 Task: Customize the loan type to 5/1 ARM.
Action: Mouse moved to (648, 54)
Screenshot: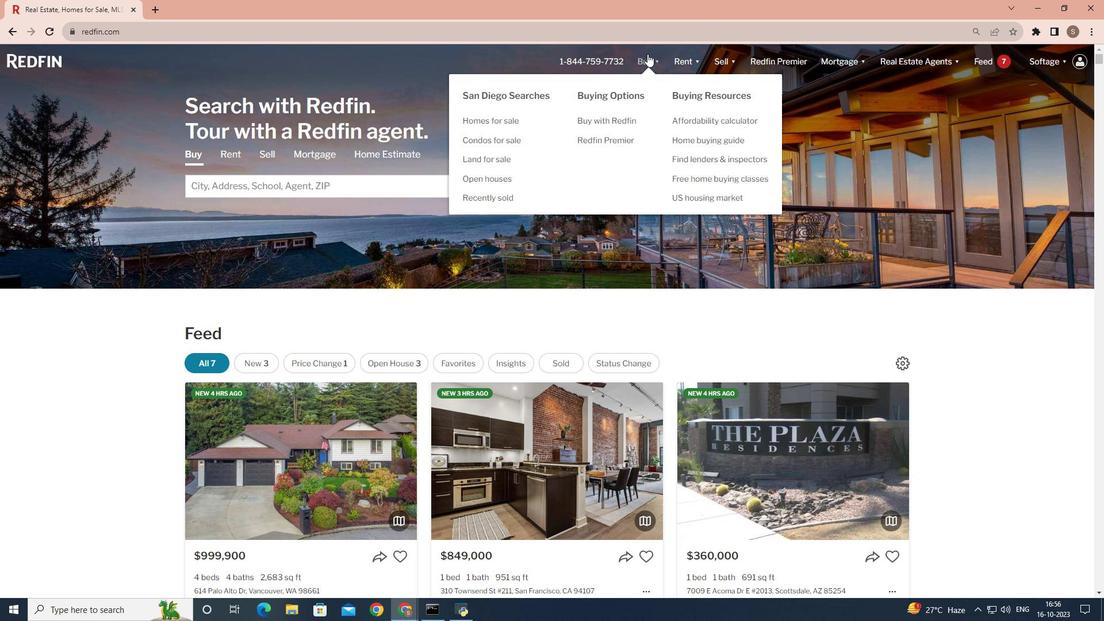 
Action: Mouse pressed left at (648, 54)
Screenshot: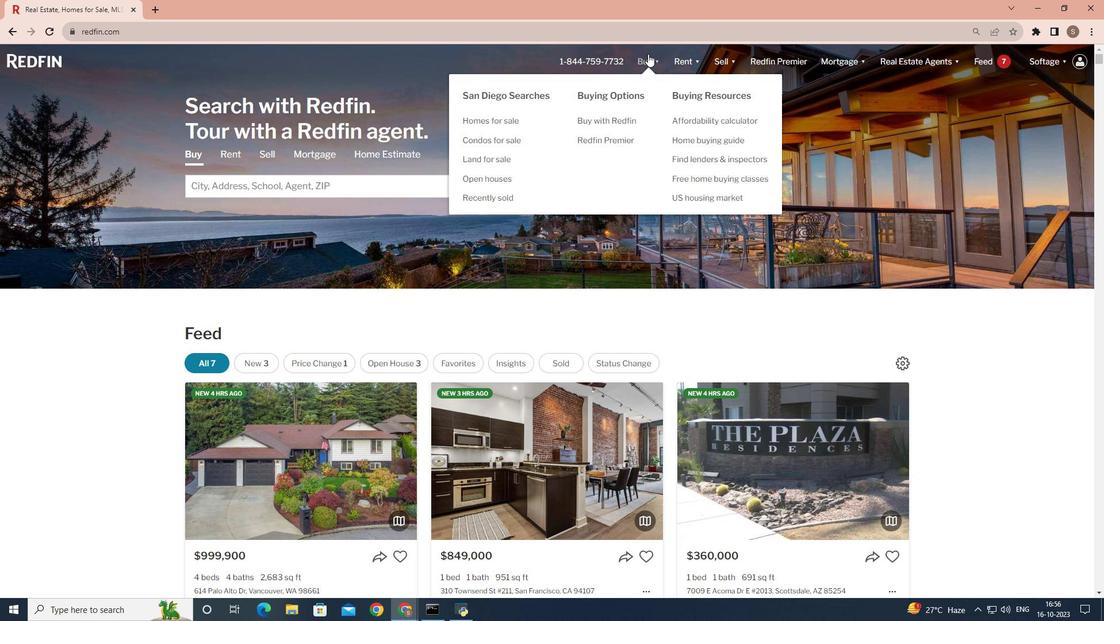 
Action: Mouse moved to (305, 234)
Screenshot: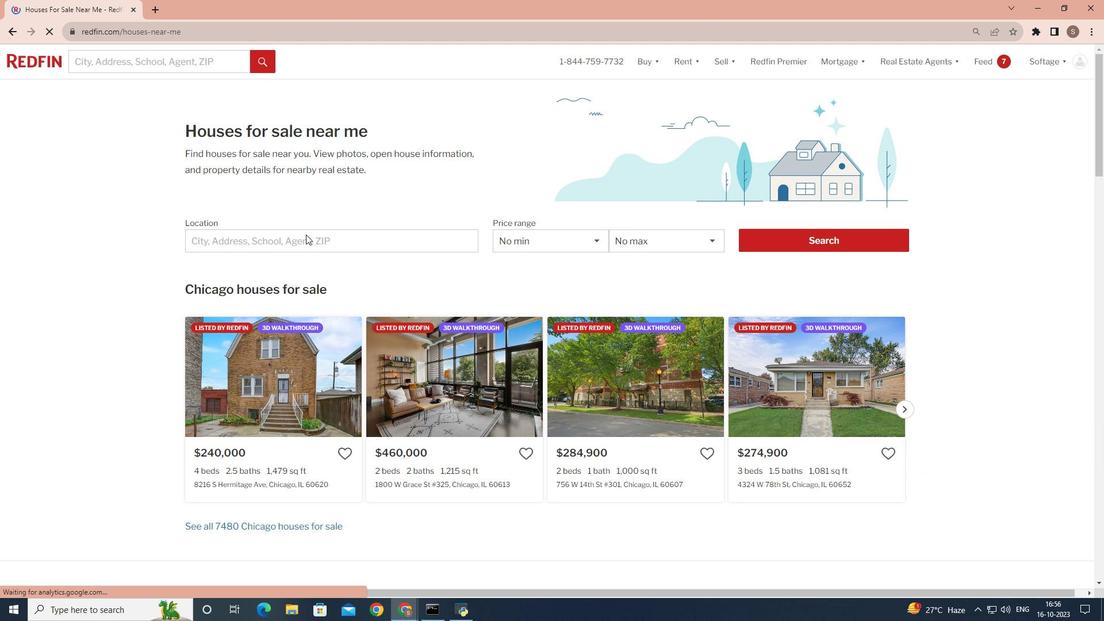 
Action: Mouse pressed left at (305, 234)
Screenshot: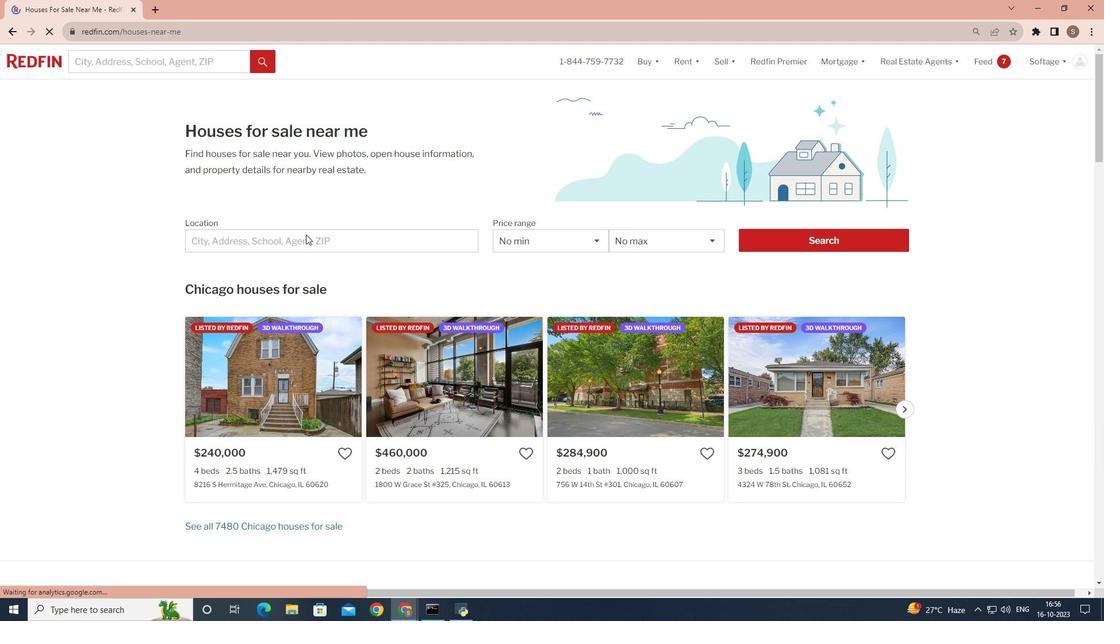 
Action: Mouse moved to (269, 241)
Screenshot: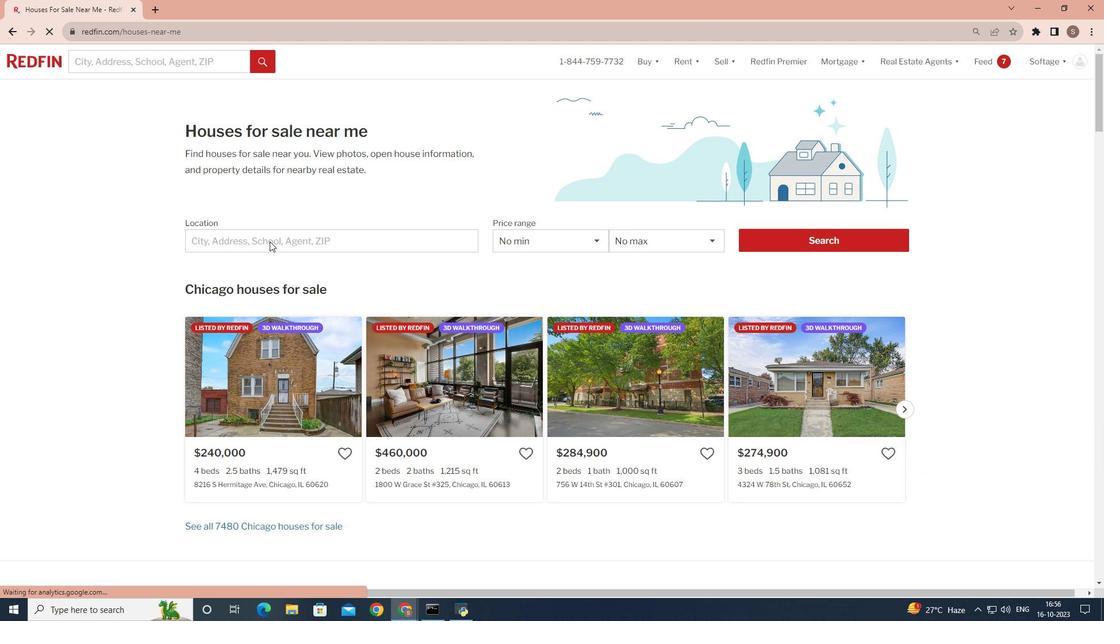 
Action: Mouse pressed left at (269, 241)
Screenshot: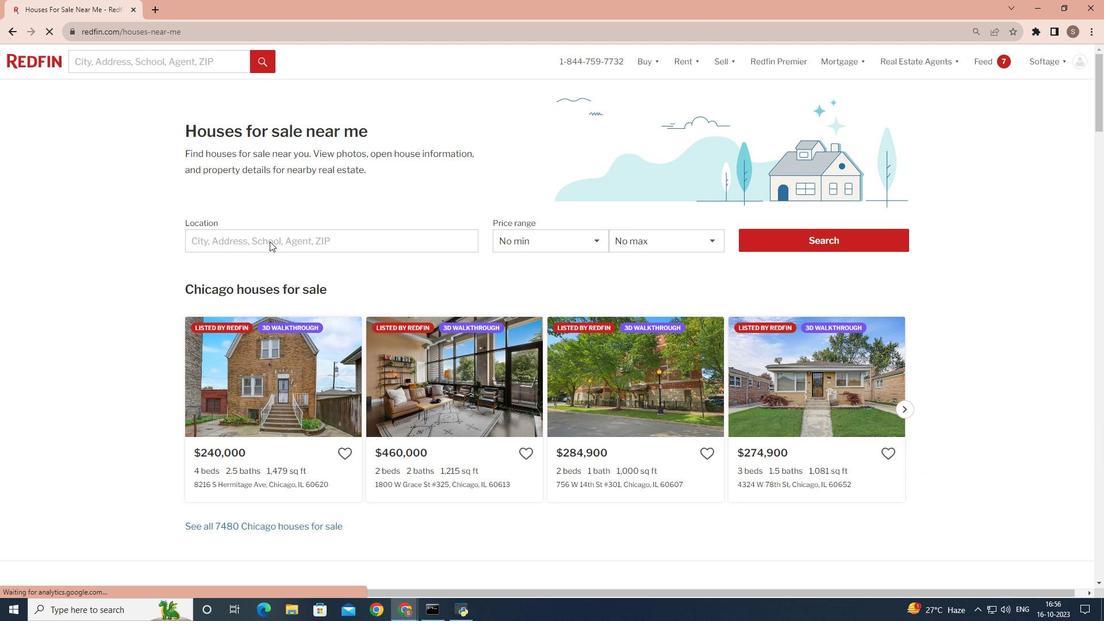 
Action: Mouse moved to (226, 233)
Screenshot: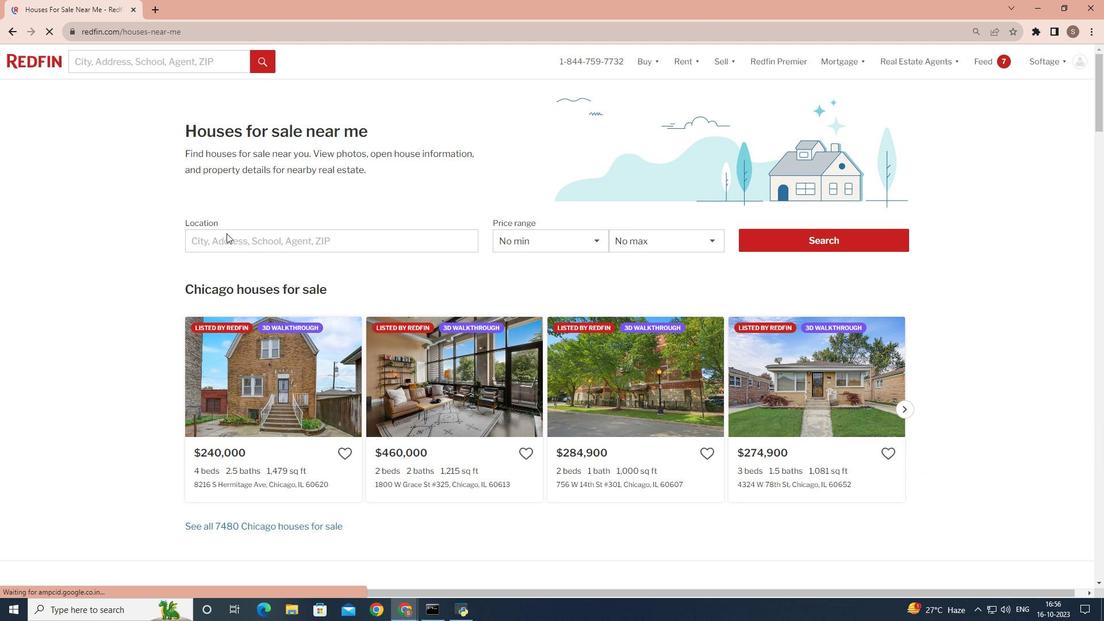 
Action: Mouse pressed left at (226, 233)
Screenshot: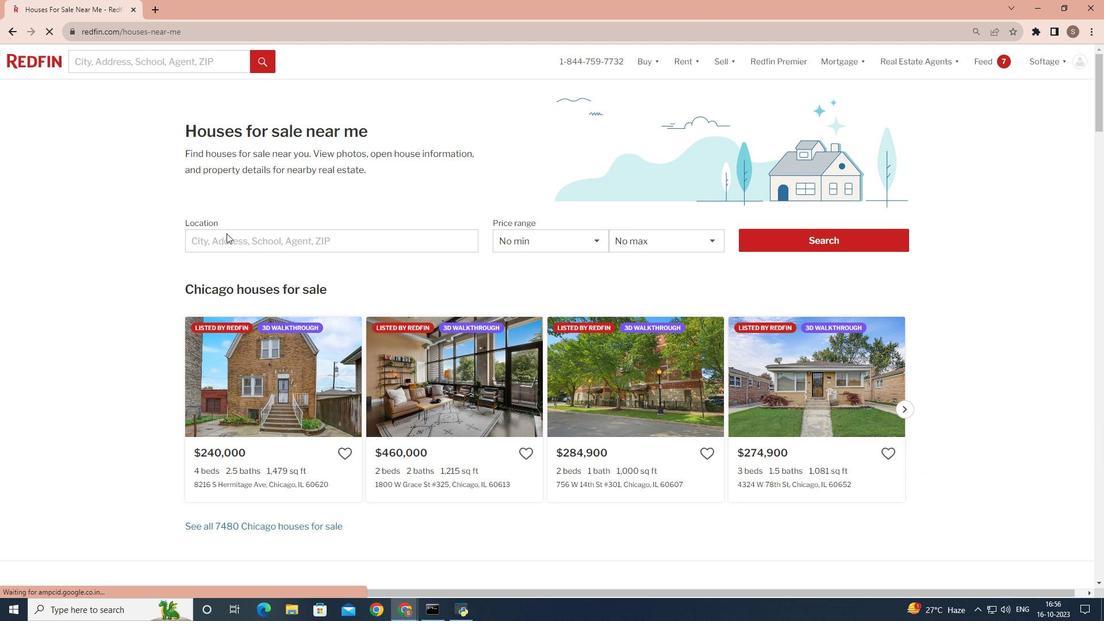 
Action: Mouse moved to (213, 238)
Screenshot: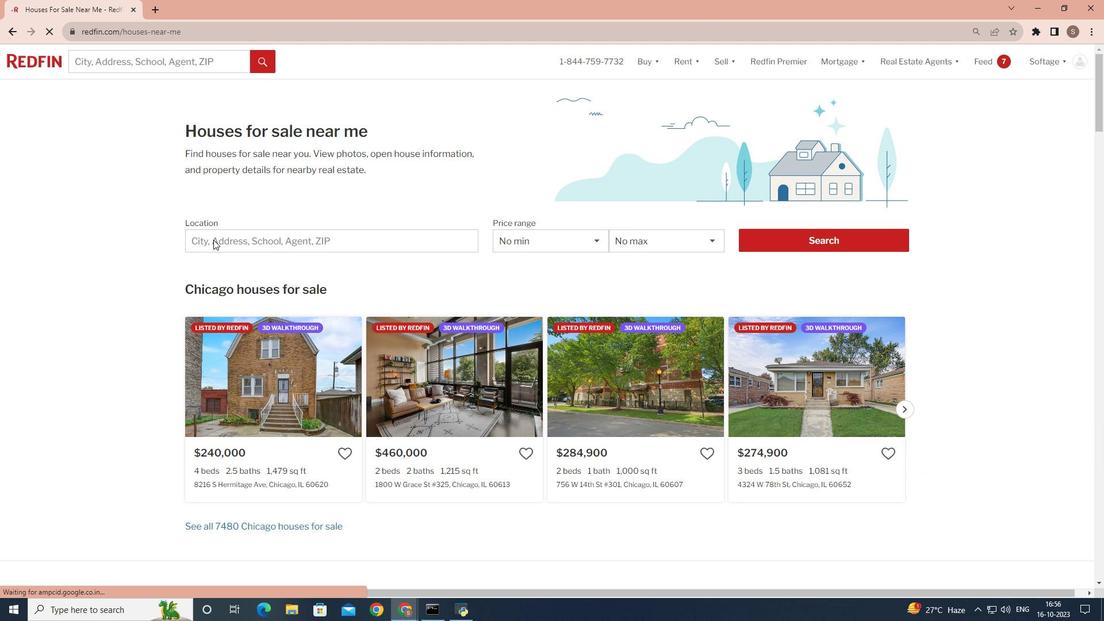 
Action: Mouse pressed left at (213, 238)
Screenshot: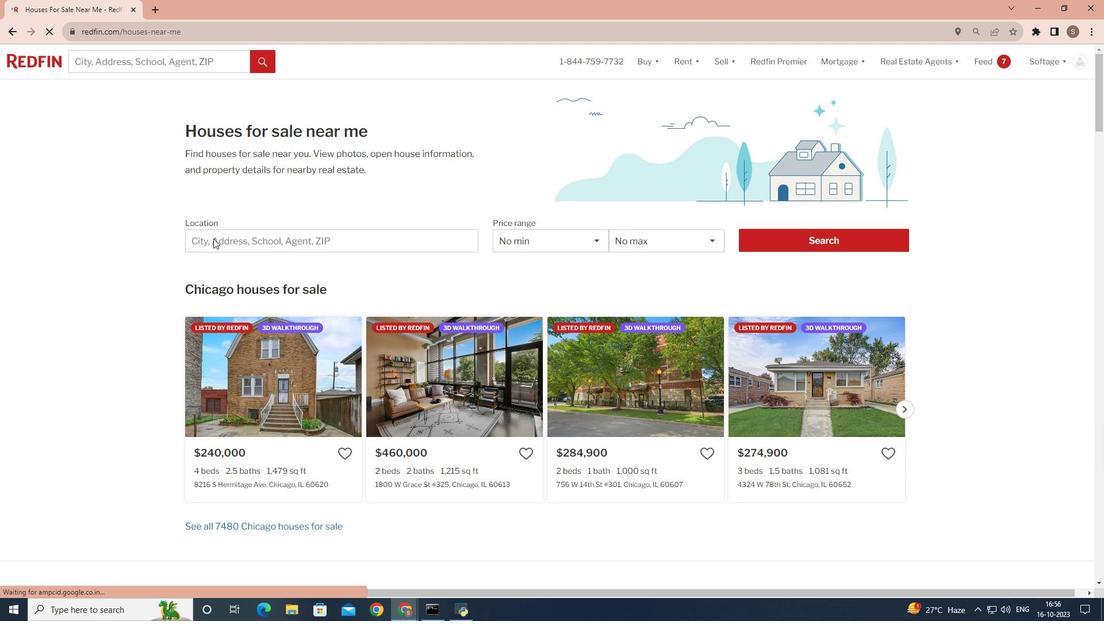 
Action: Key pressed <Key.shift>San<Key.space><Key.shift>Diego
Screenshot: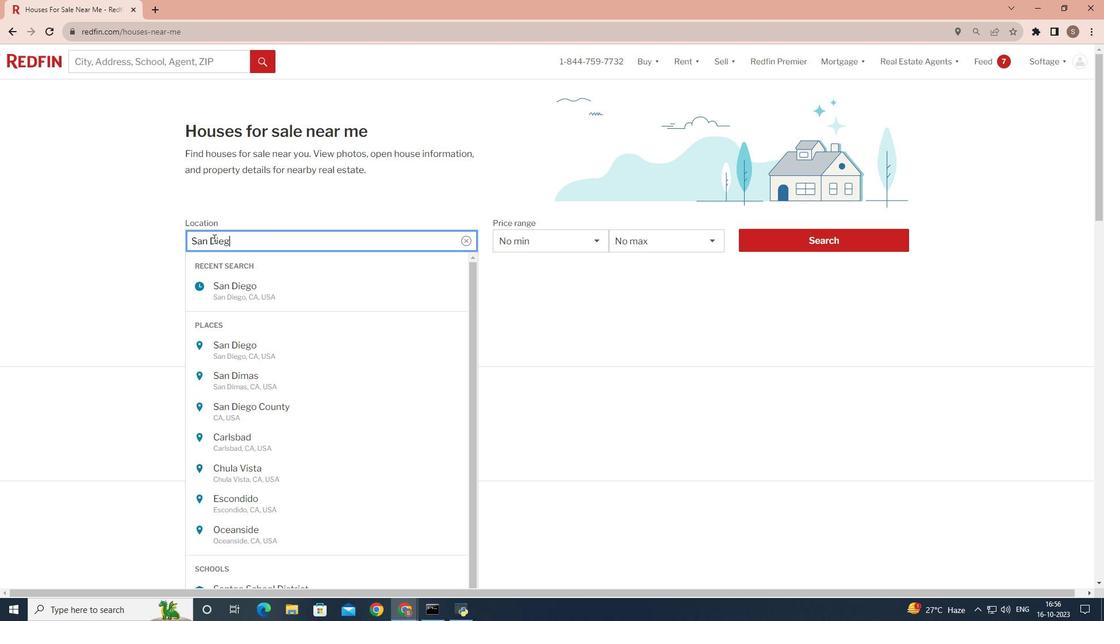 
Action: Mouse moved to (806, 245)
Screenshot: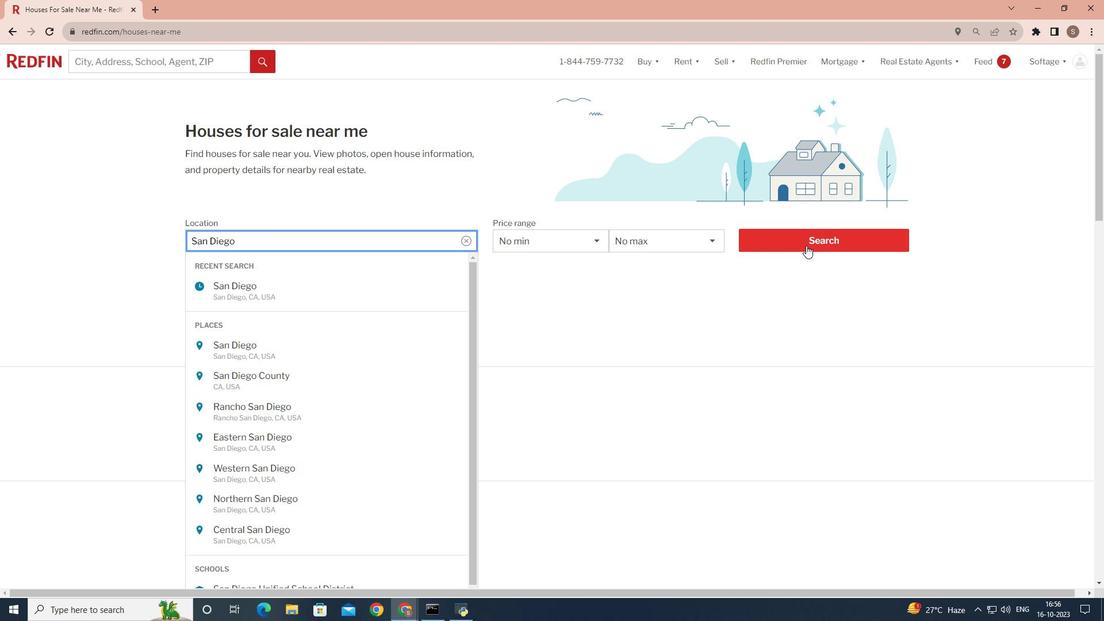 
Action: Mouse pressed left at (806, 245)
Screenshot: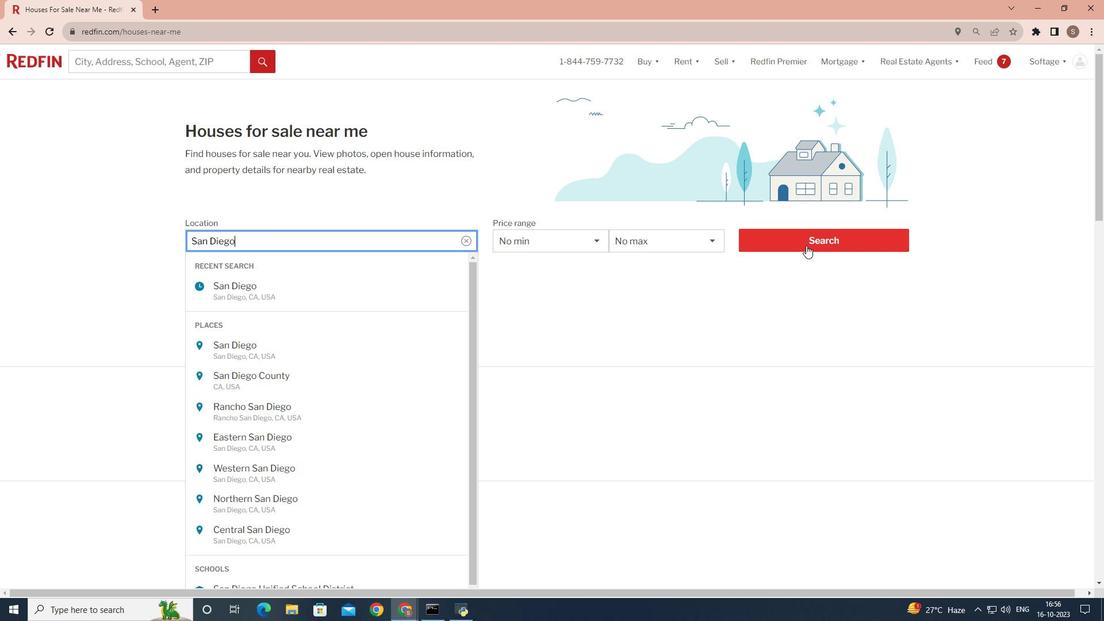 
Action: Mouse pressed left at (806, 245)
Screenshot: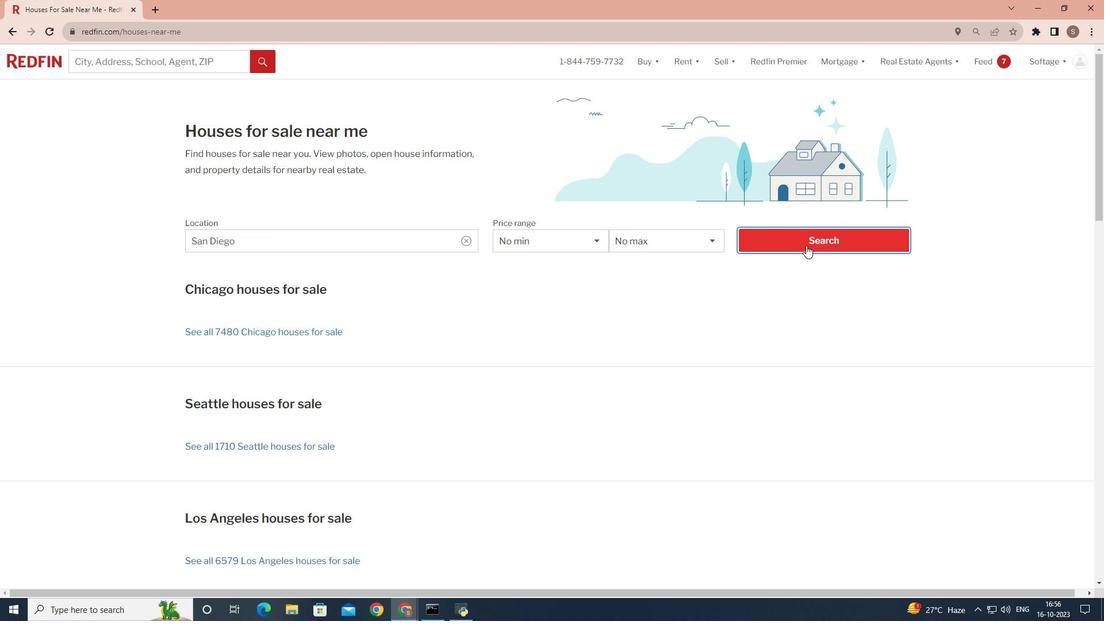 
Action: Mouse moved to (807, 233)
Screenshot: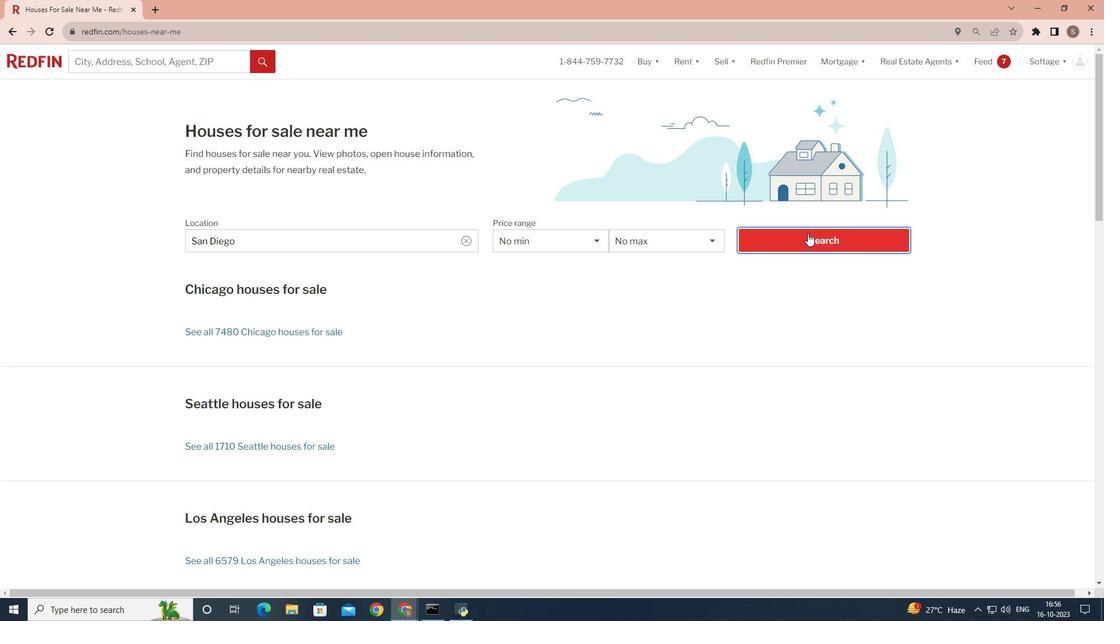 
Action: Mouse pressed left at (807, 233)
Screenshot: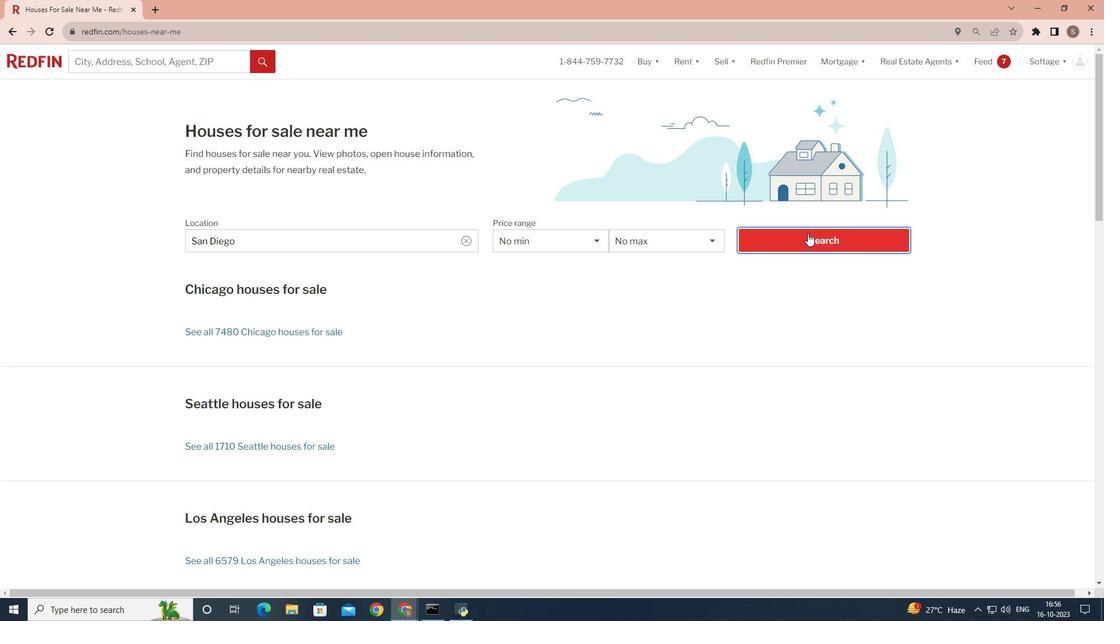 
Action: Mouse moved to (980, 136)
Screenshot: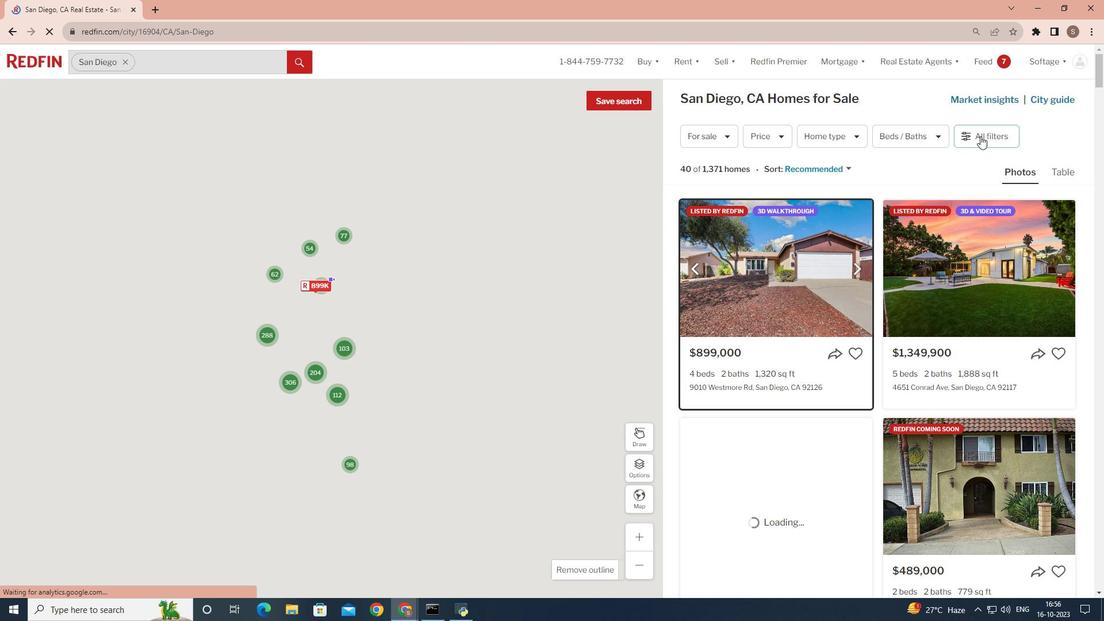 
Action: Mouse pressed left at (980, 136)
Screenshot: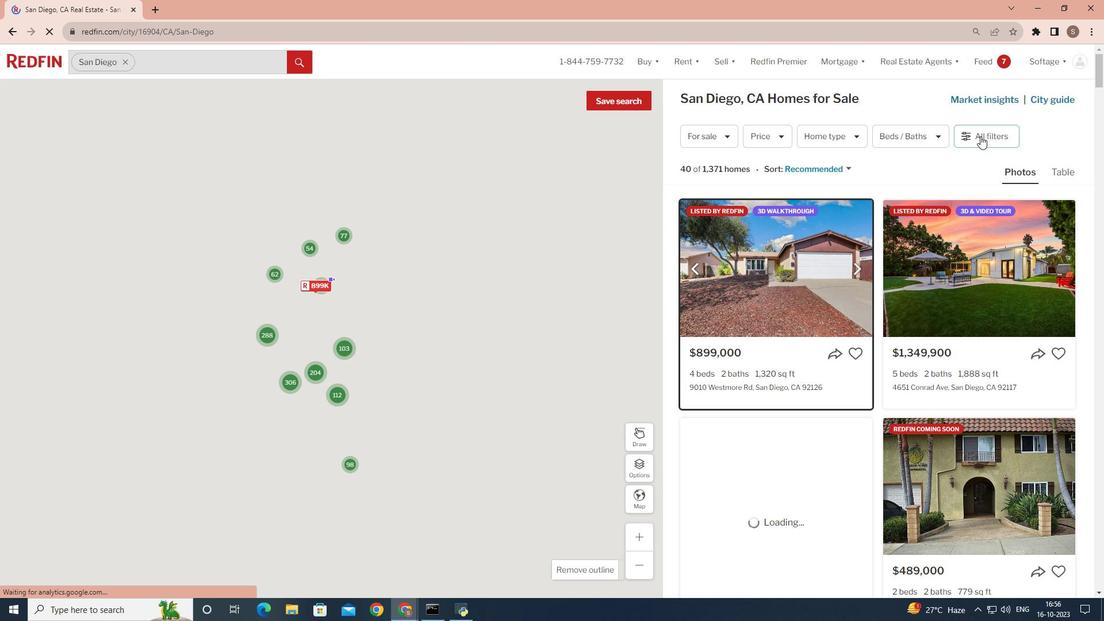 
Action: Mouse pressed left at (980, 136)
Screenshot: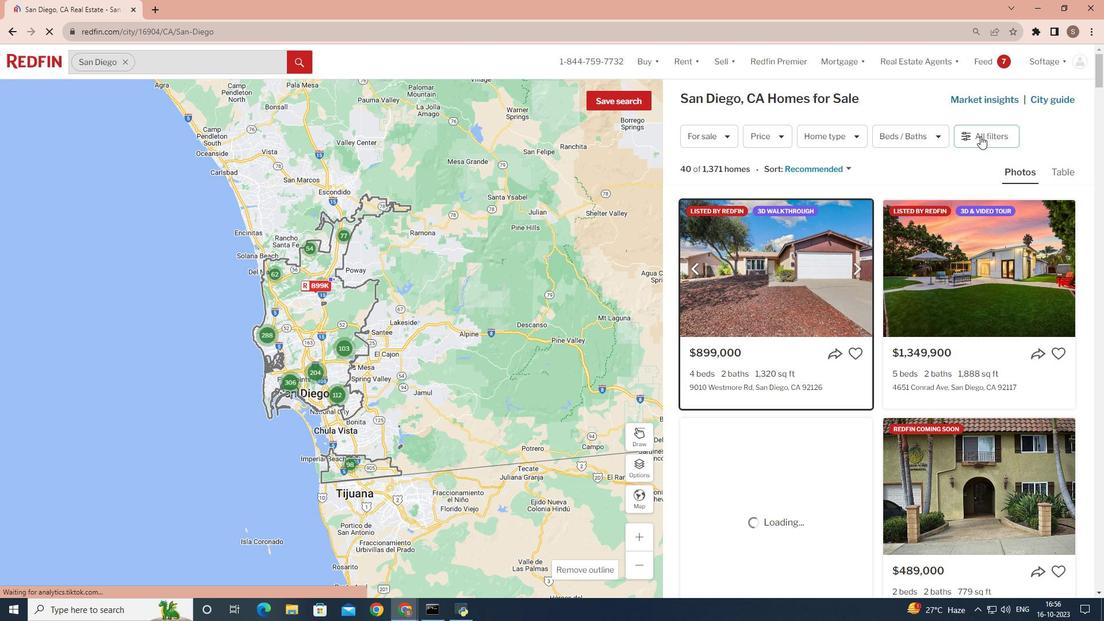 
Action: Mouse pressed left at (980, 136)
Screenshot: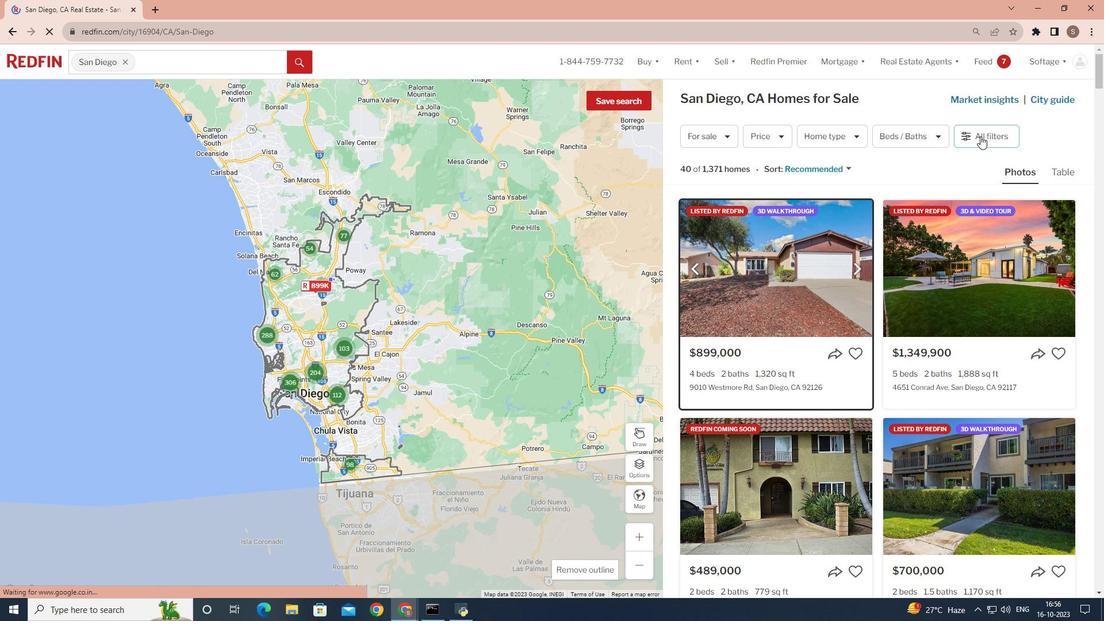 
Action: Mouse moved to (932, 158)
Screenshot: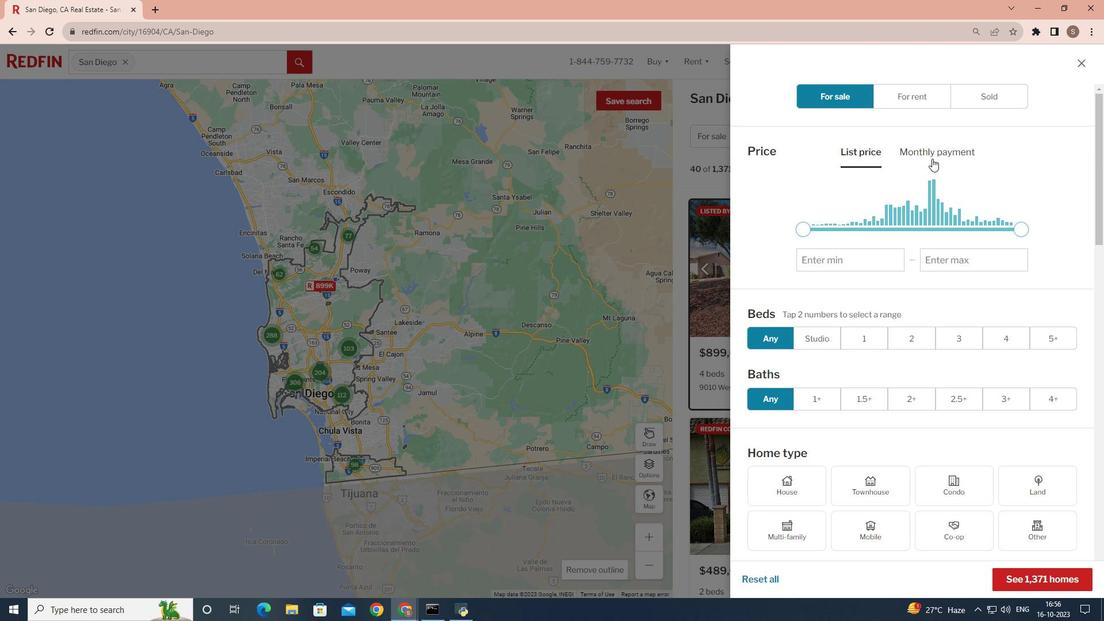 
Action: Mouse pressed left at (932, 158)
Screenshot: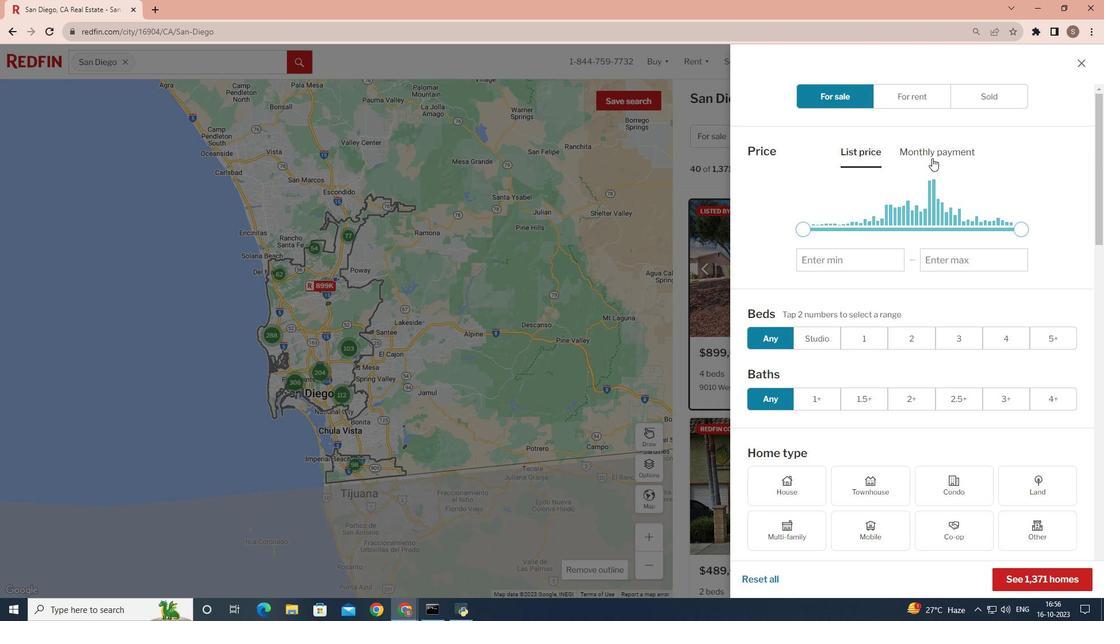 
Action: Mouse moved to (815, 361)
Screenshot: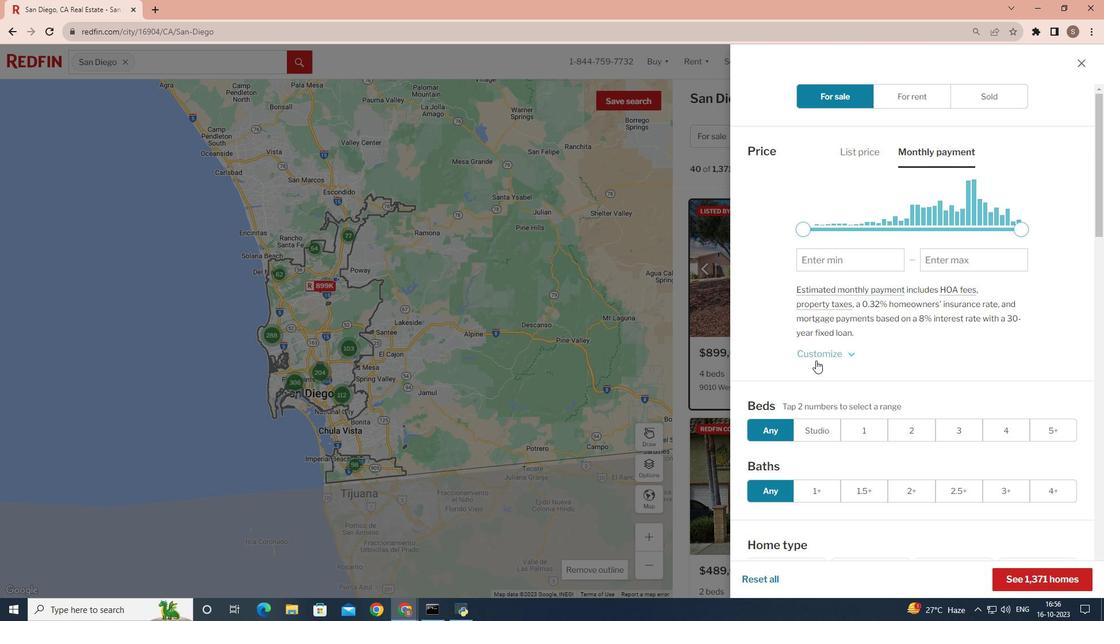 
Action: Mouse scrolled (815, 360) with delta (0, 0)
Screenshot: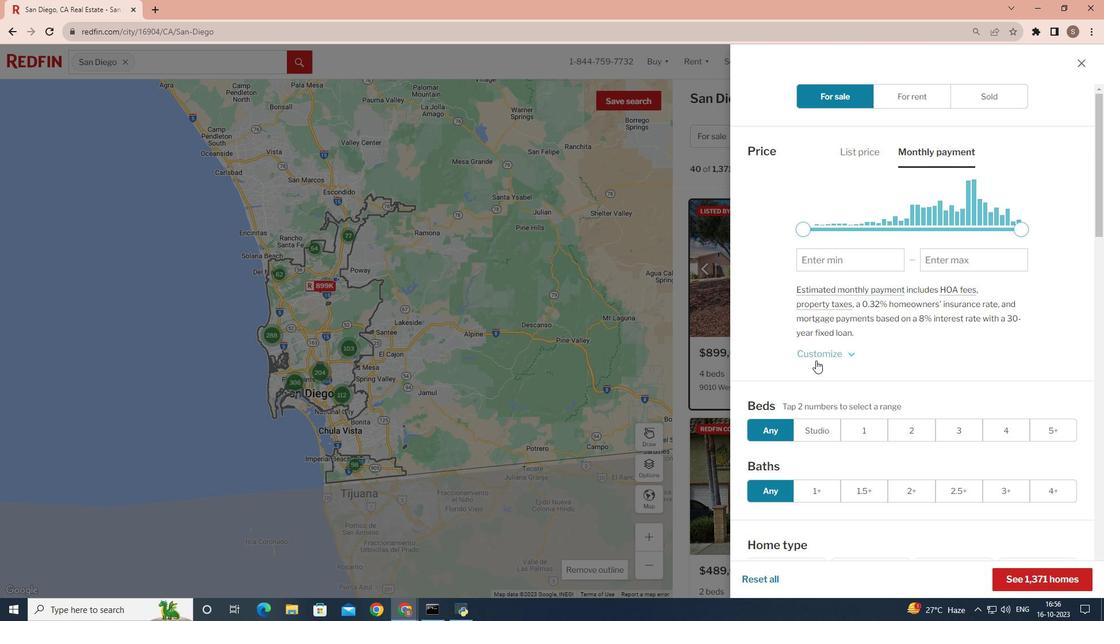 
Action: Mouse moved to (837, 296)
Screenshot: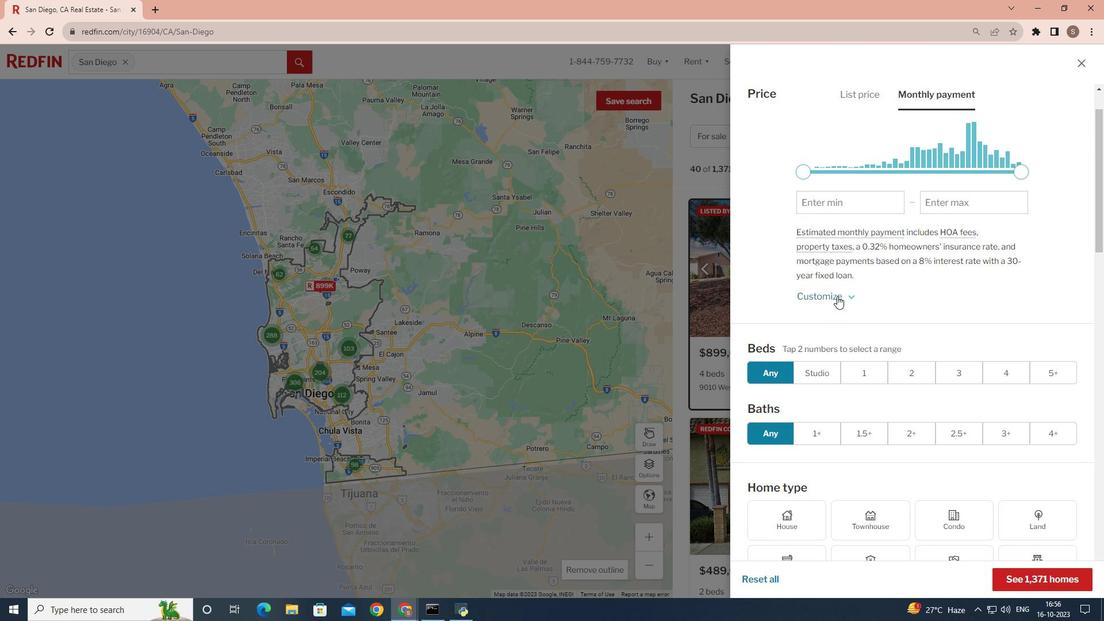 
Action: Mouse pressed left at (837, 296)
Screenshot: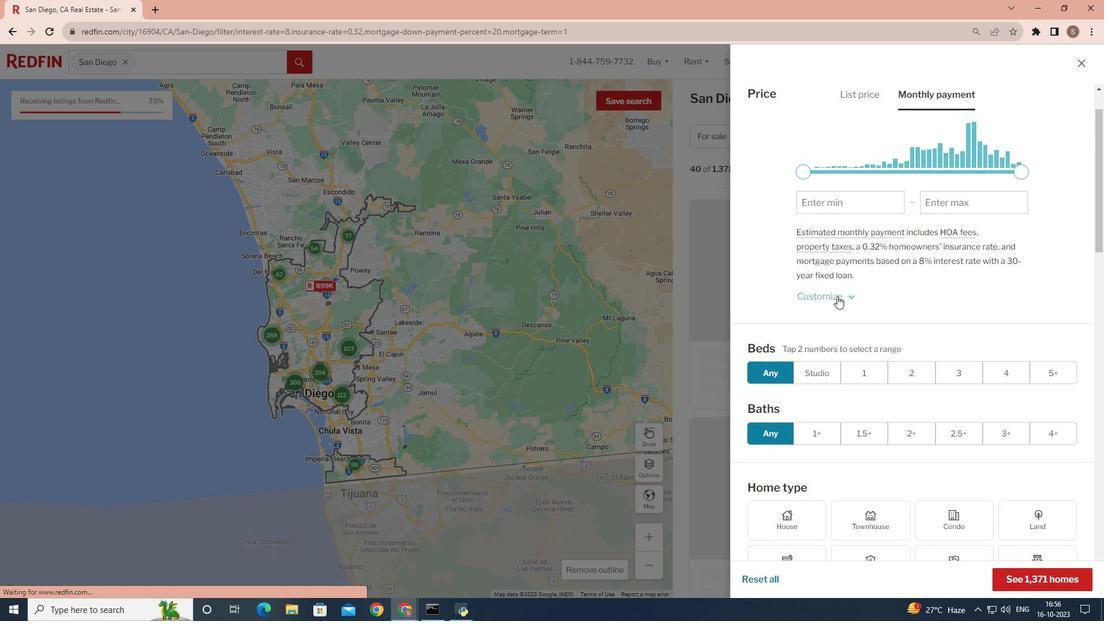 
Action: Mouse scrolled (837, 295) with delta (0, 0)
Screenshot: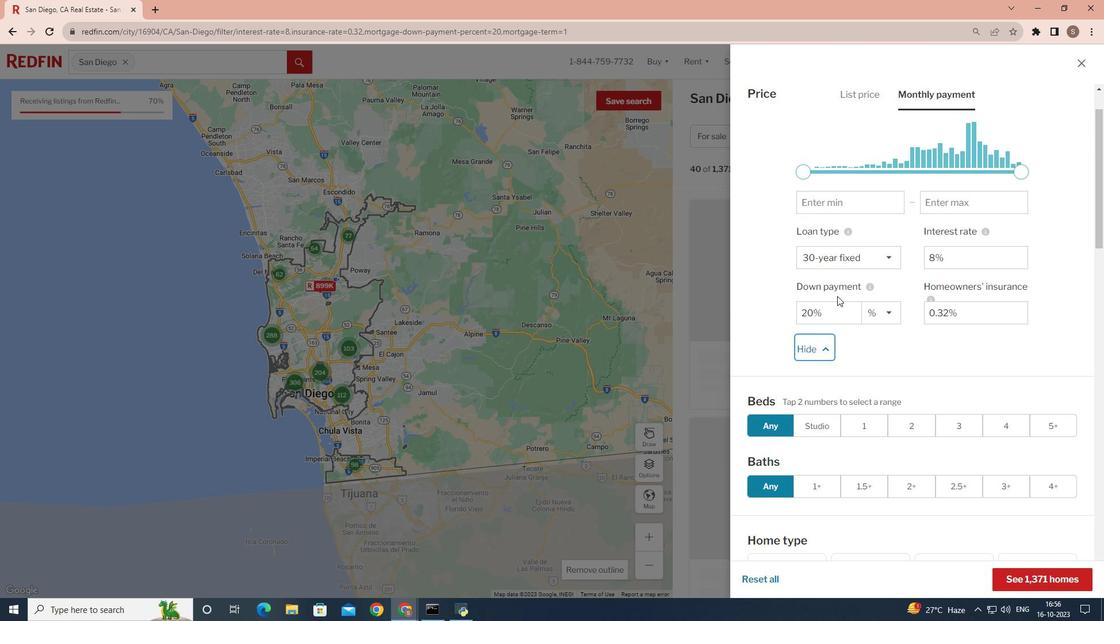 
Action: Mouse scrolled (837, 295) with delta (0, 0)
Screenshot: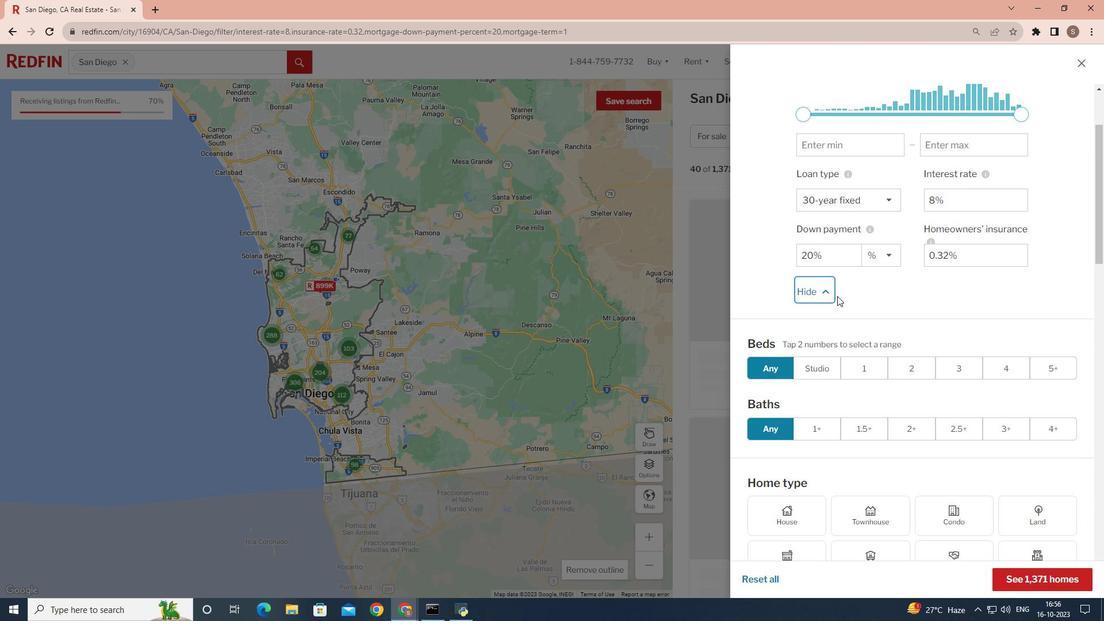
Action: Mouse moved to (884, 143)
Screenshot: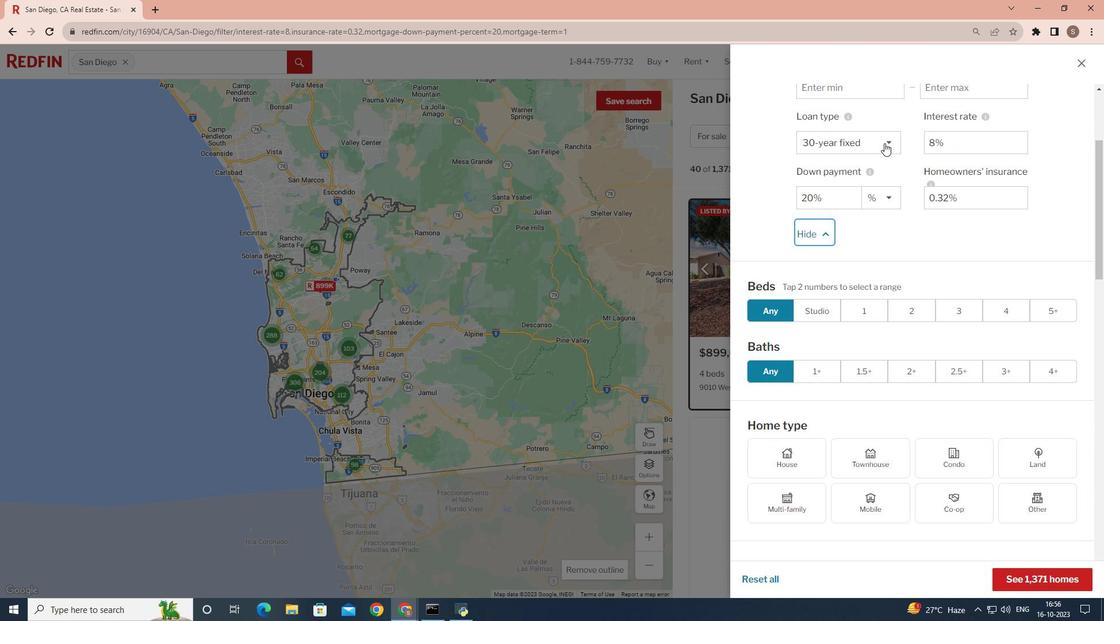 
Action: Mouse pressed left at (884, 143)
Screenshot: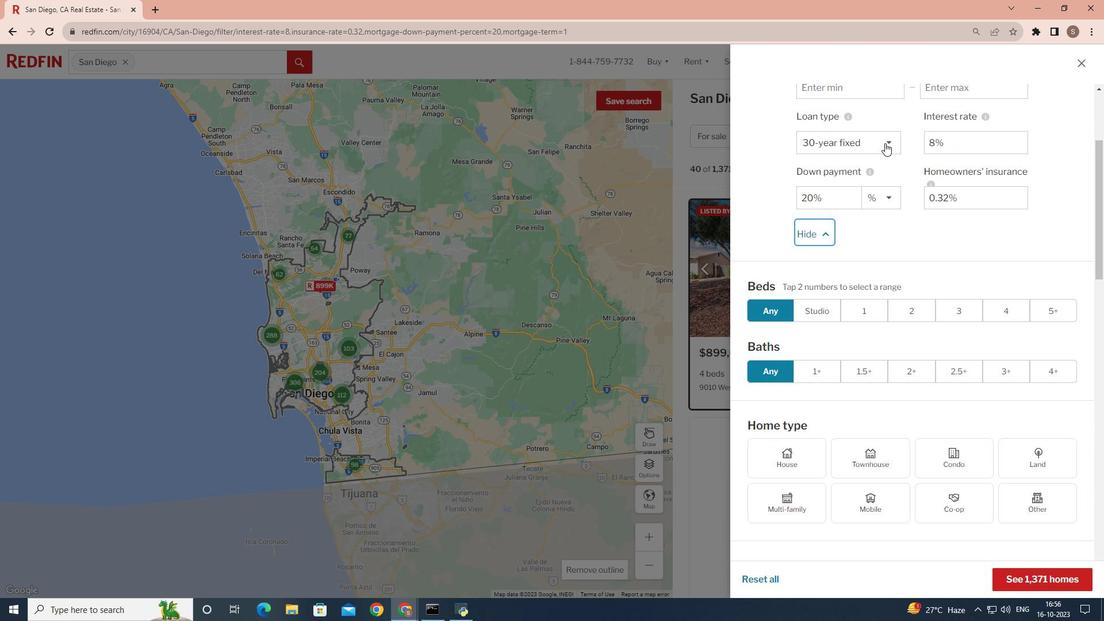 
Action: Mouse moved to (856, 208)
Screenshot: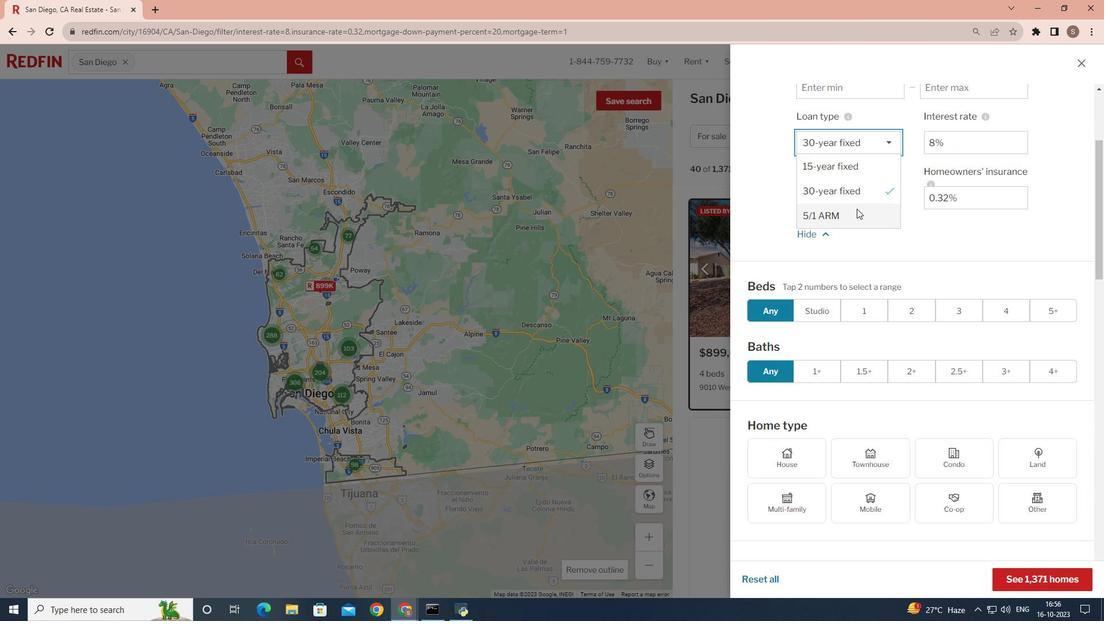 
Action: Mouse pressed left at (856, 208)
Screenshot: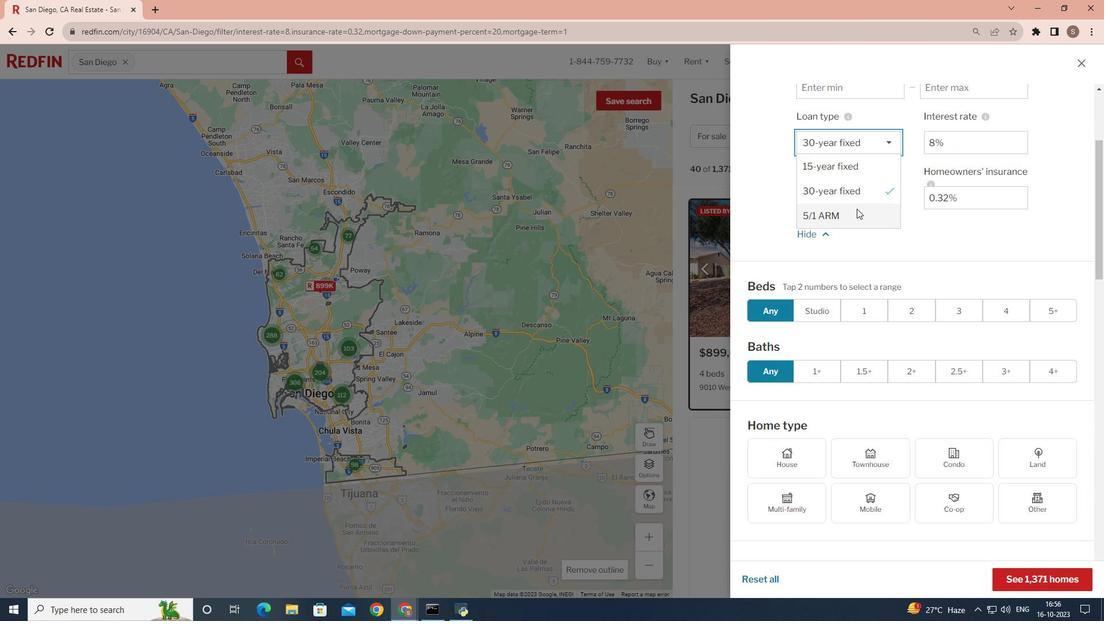 
